 Task: Set the device, fifo or filename for the WGL extension for OpenGL to "stream.yuv".
Action: Mouse moved to (121, 88)
Screenshot: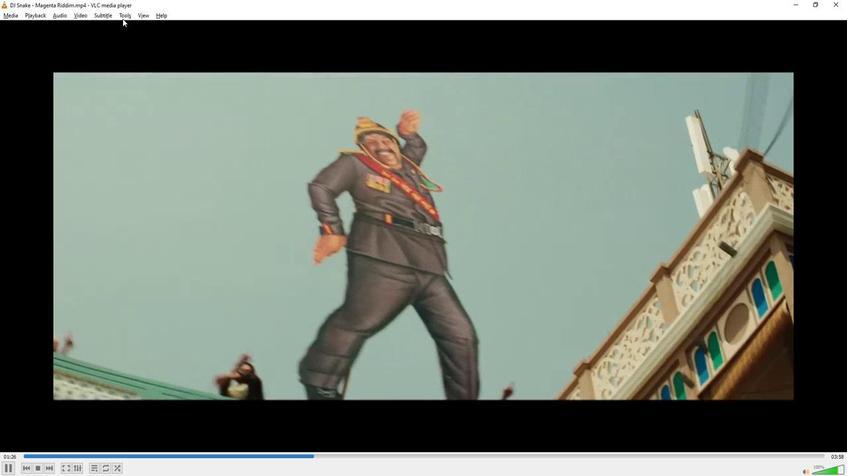 
Action: Mouse pressed left at (121, 88)
Screenshot: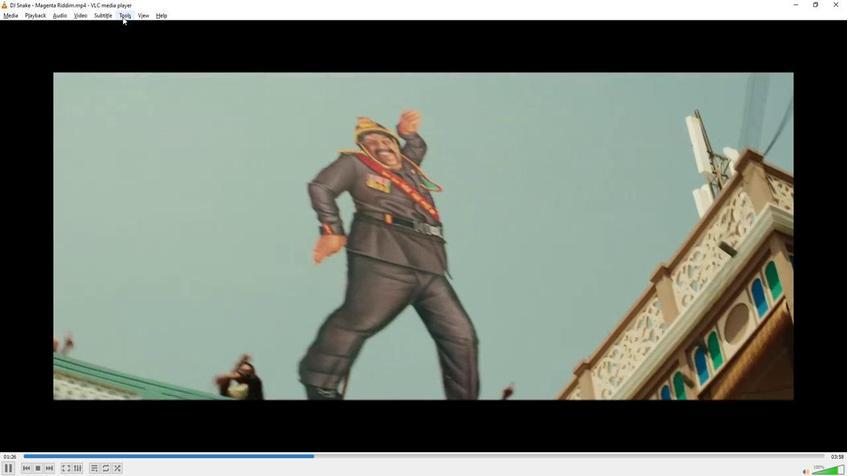 
Action: Mouse moved to (140, 170)
Screenshot: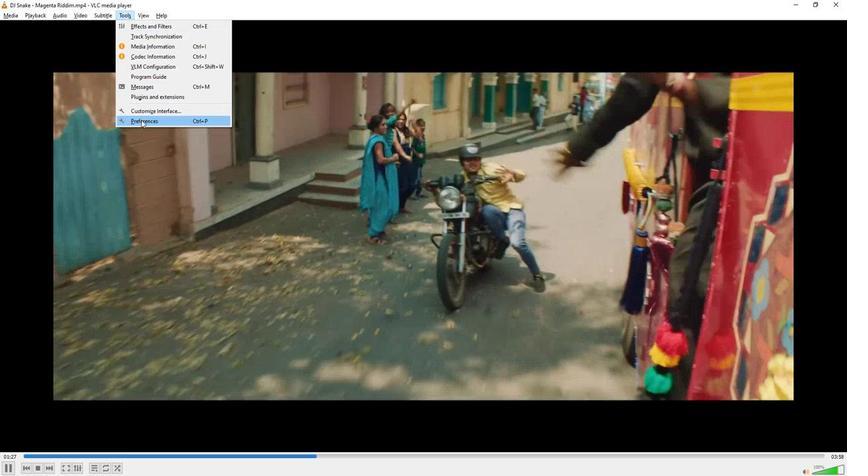 
Action: Mouse pressed left at (140, 170)
Screenshot: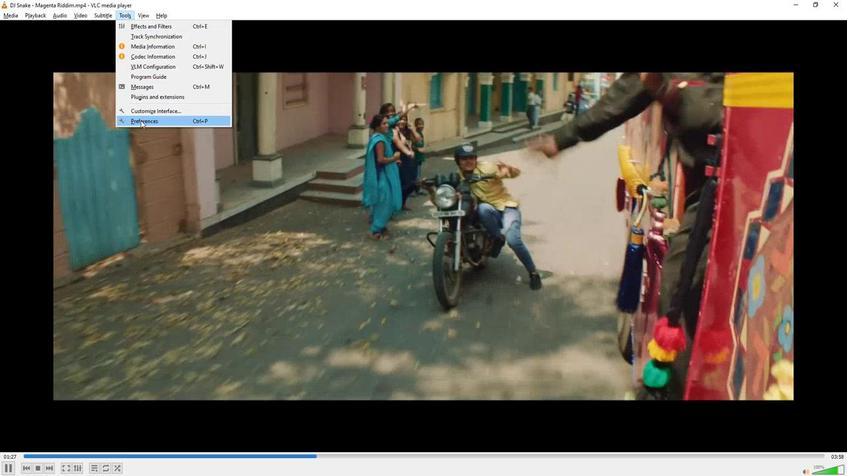
Action: Mouse moved to (196, 318)
Screenshot: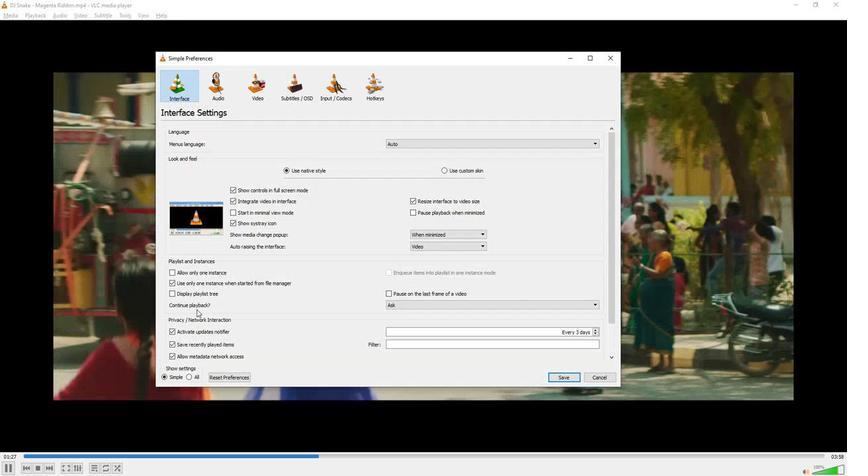 
Action: Mouse scrolled (196, 318) with delta (0, 0)
Screenshot: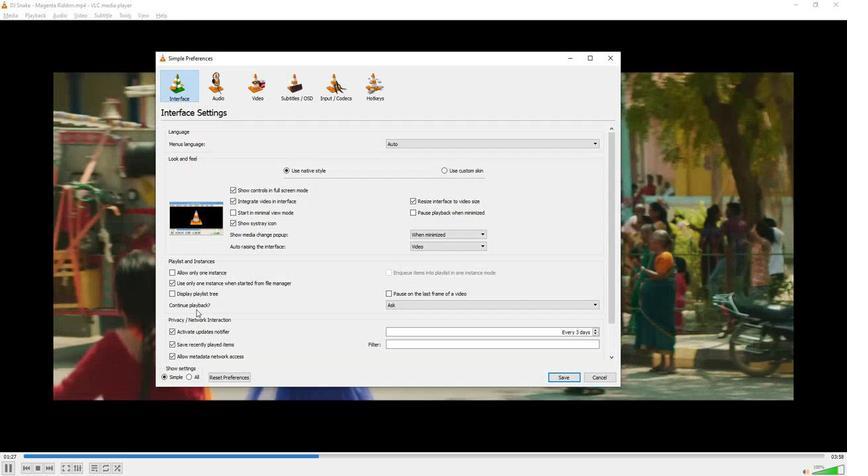 
Action: Mouse moved to (195, 318)
Screenshot: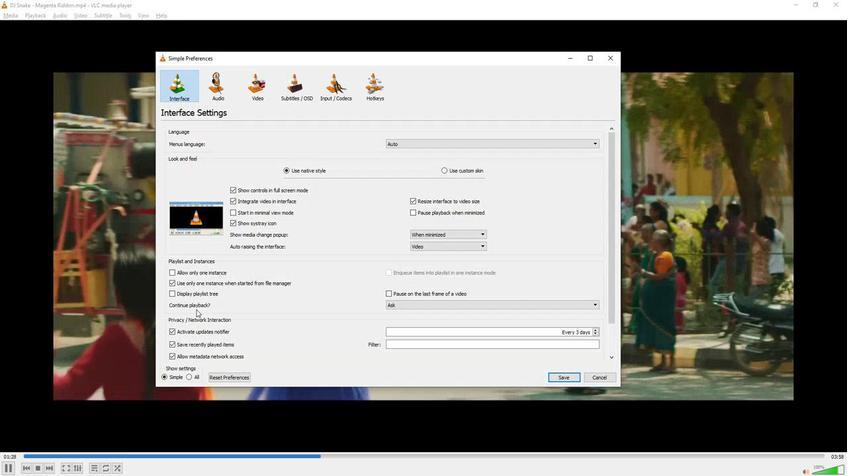 
Action: Mouse scrolled (195, 318) with delta (0, 0)
Screenshot: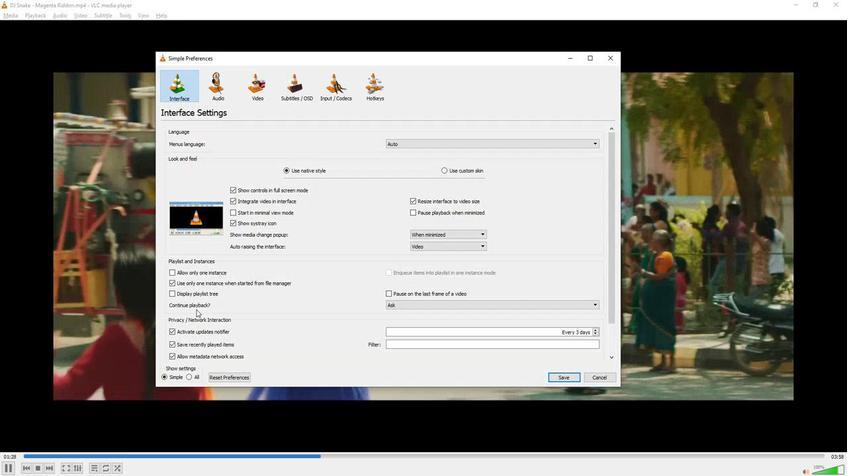 
Action: Mouse moved to (195, 318)
Screenshot: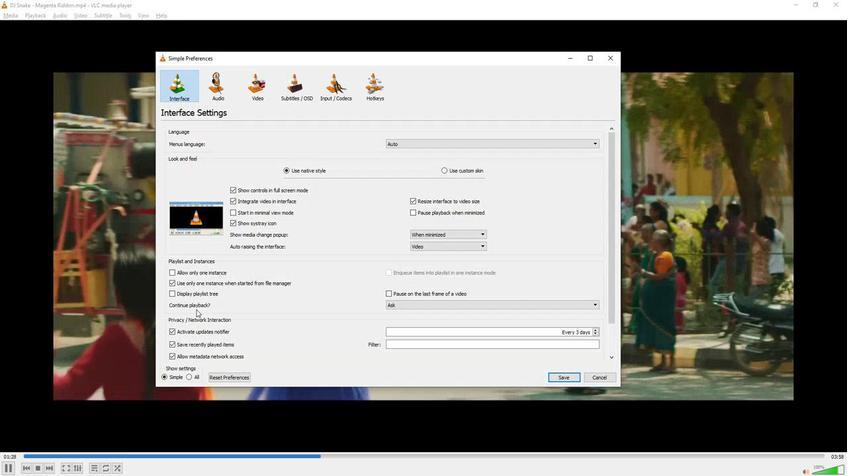 
Action: Mouse scrolled (195, 318) with delta (0, 0)
Screenshot: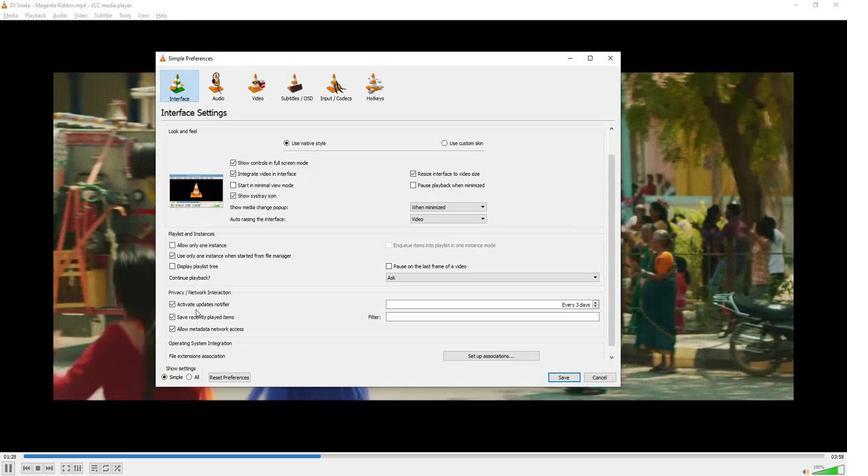 
Action: Mouse moved to (195, 319)
Screenshot: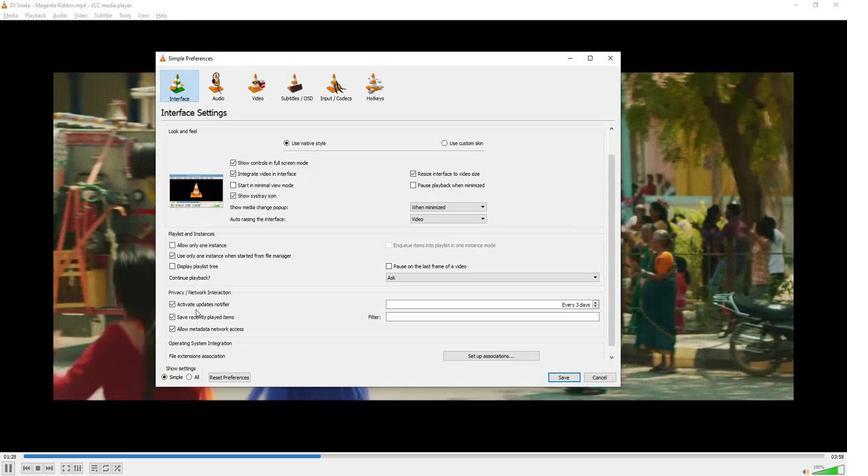 
Action: Mouse scrolled (195, 318) with delta (0, 0)
Screenshot: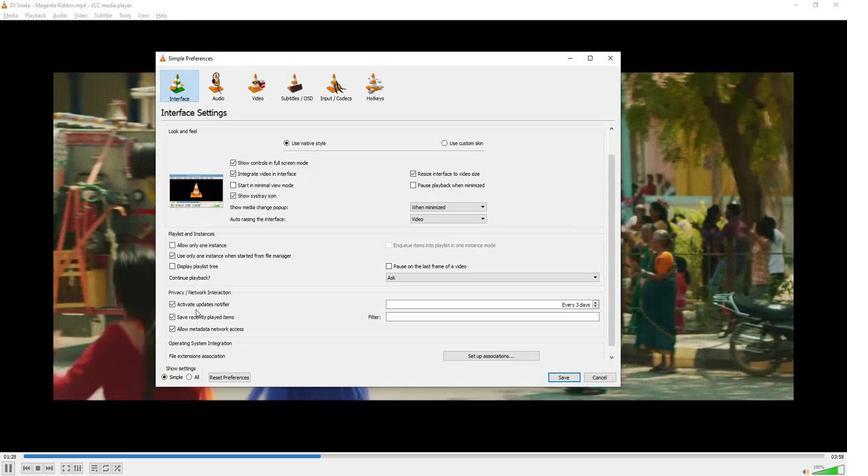 
Action: Mouse scrolled (195, 318) with delta (0, 0)
Screenshot: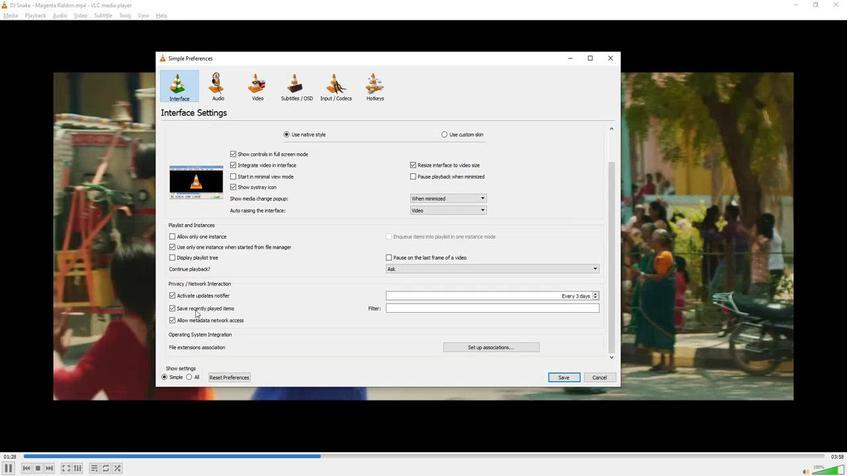 
Action: Mouse moved to (189, 371)
Screenshot: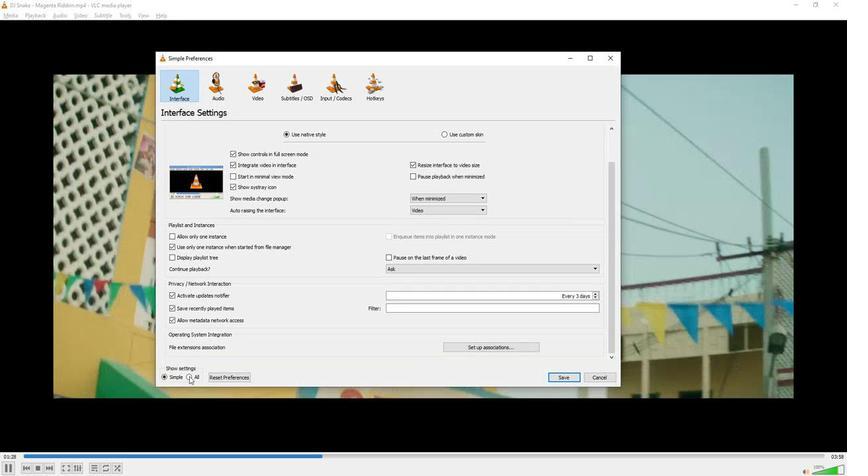 
Action: Mouse pressed left at (189, 371)
Screenshot: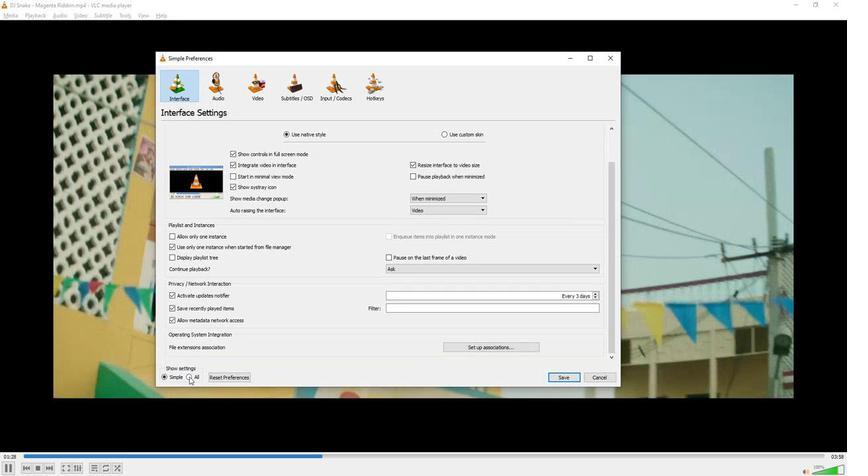 
Action: Mouse moved to (195, 315)
Screenshot: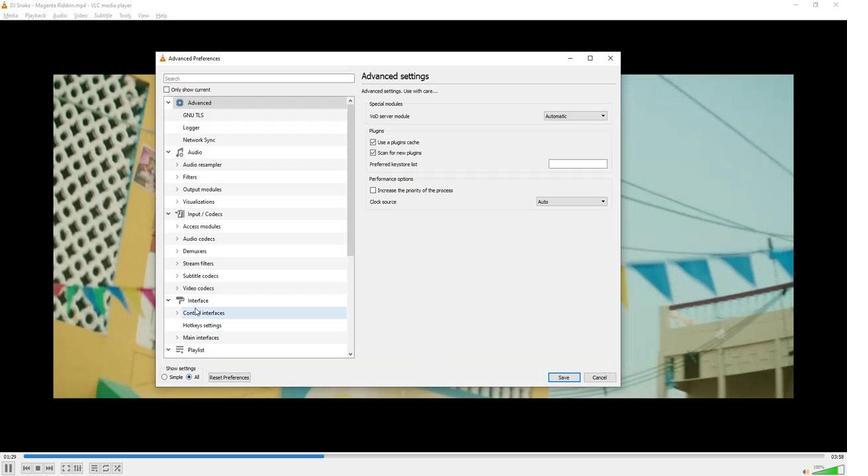 
Action: Mouse scrolled (195, 315) with delta (0, 0)
Screenshot: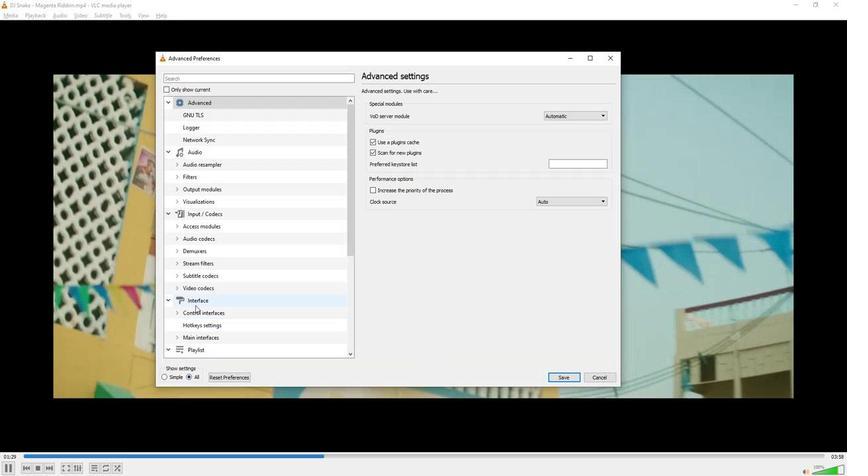 
Action: Mouse scrolled (195, 315) with delta (0, 0)
Screenshot: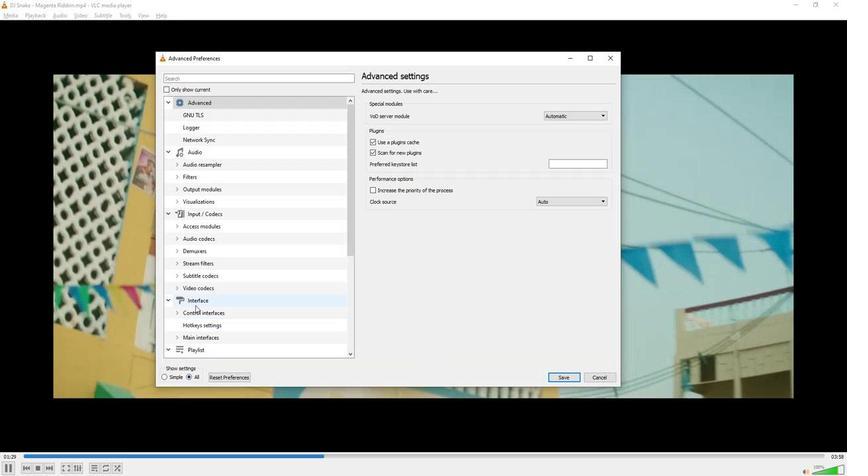 
Action: Mouse scrolled (195, 315) with delta (0, 0)
Screenshot: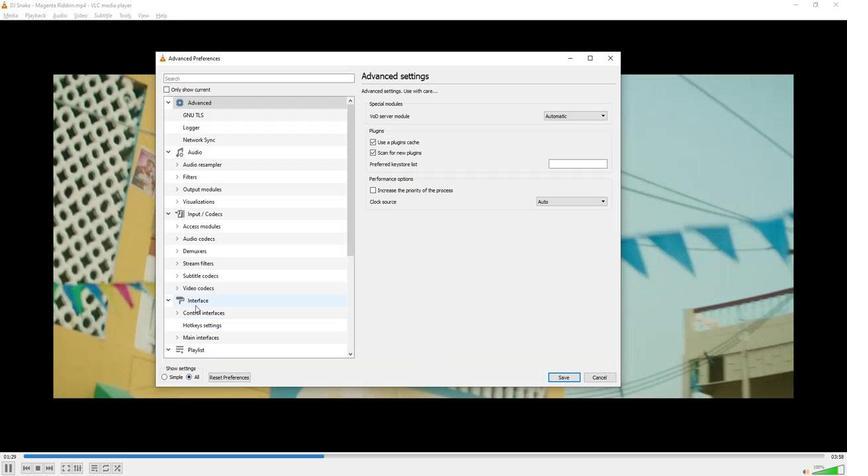 
Action: Mouse scrolled (195, 315) with delta (0, 0)
Screenshot: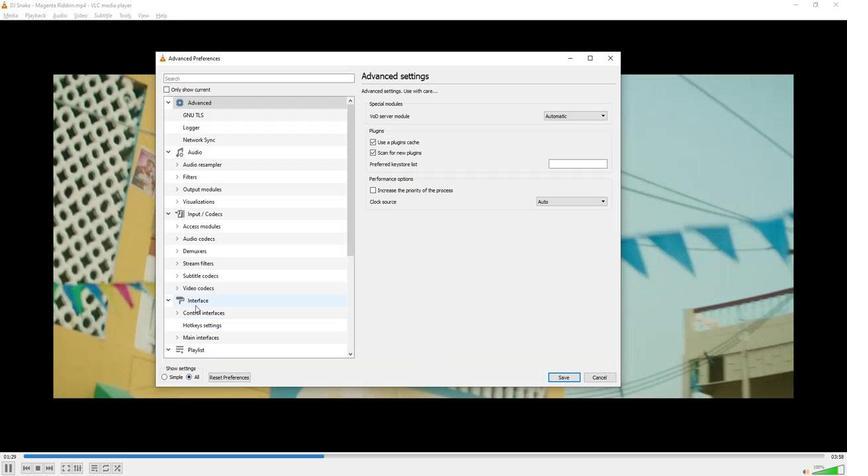 
Action: Mouse scrolled (195, 315) with delta (0, 0)
Screenshot: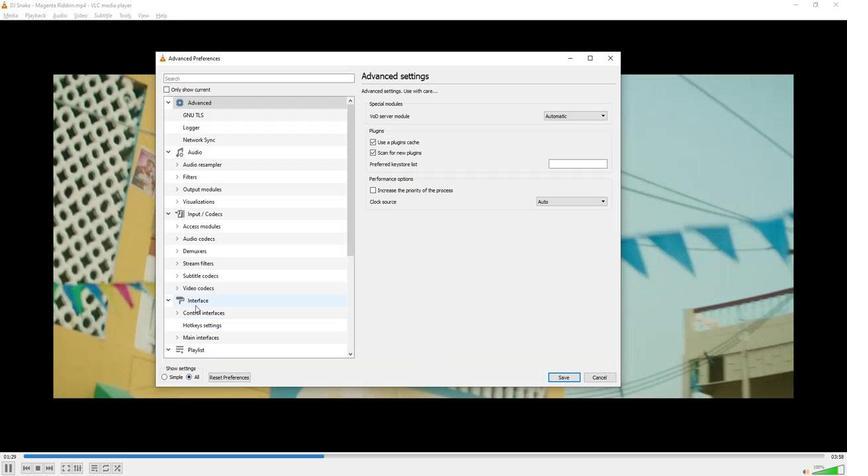 
Action: Mouse scrolled (195, 315) with delta (0, 0)
Screenshot: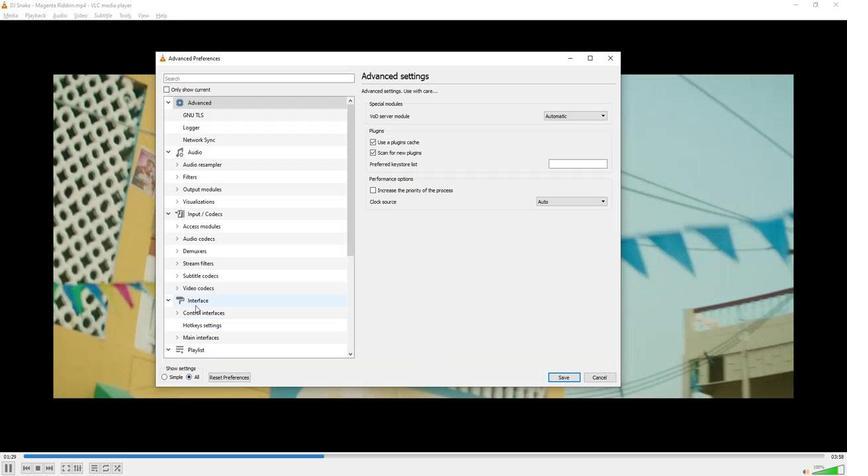 
Action: Mouse scrolled (195, 315) with delta (0, 0)
Screenshot: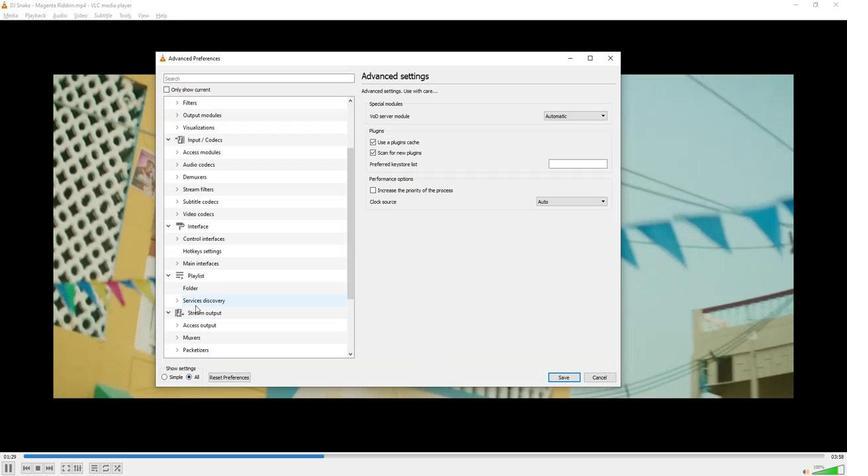 
Action: Mouse scrolled (195, 315) with delta (0, 0)
Screenshot: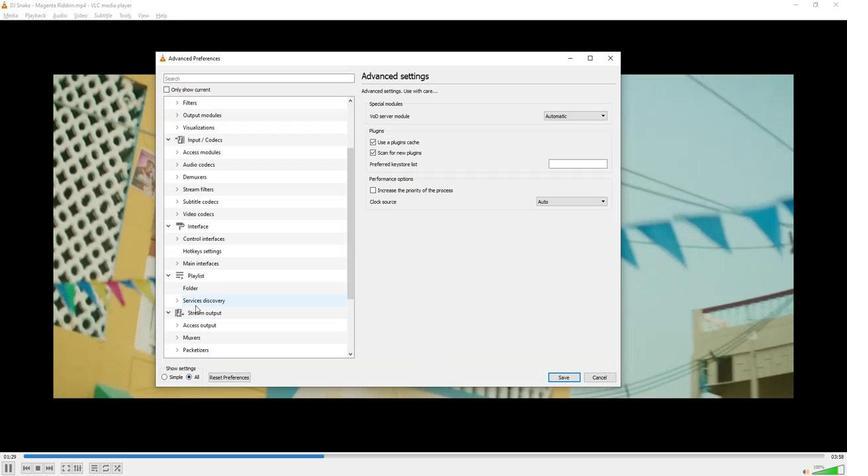 
Action: Mouse moved to (173, 331)
Screenshot: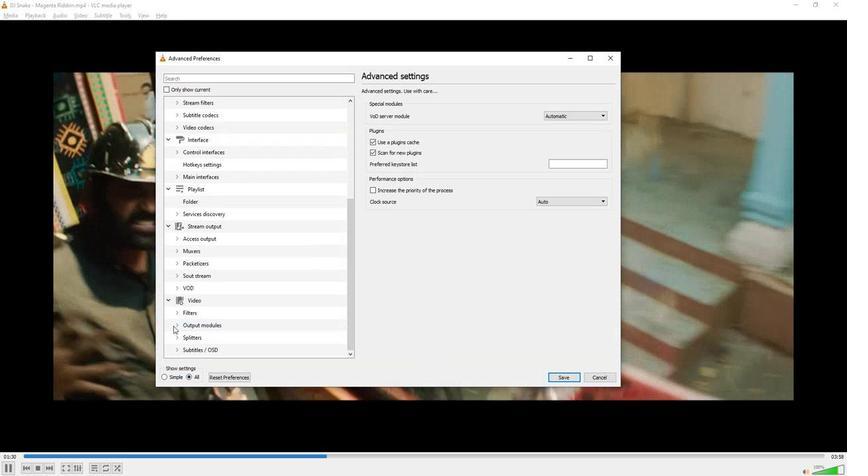 
Action: Mouse pressed left at (173, 331)
Screenshot: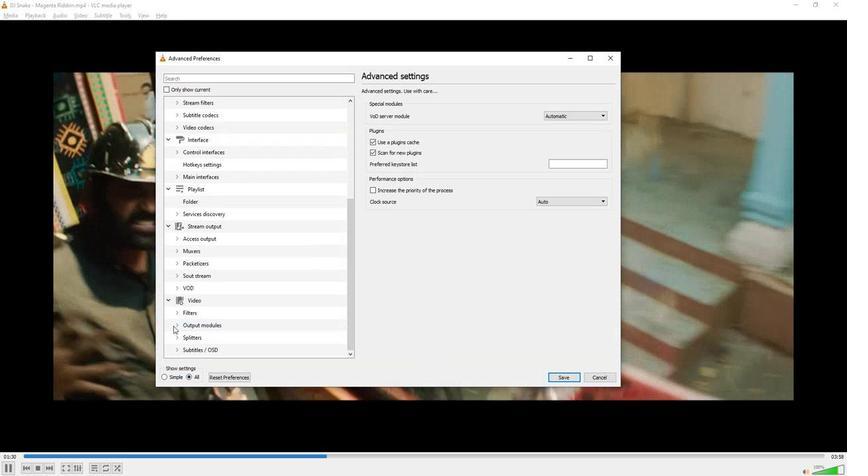 
Action: Mouse moved to (199, 316)
Screenshot: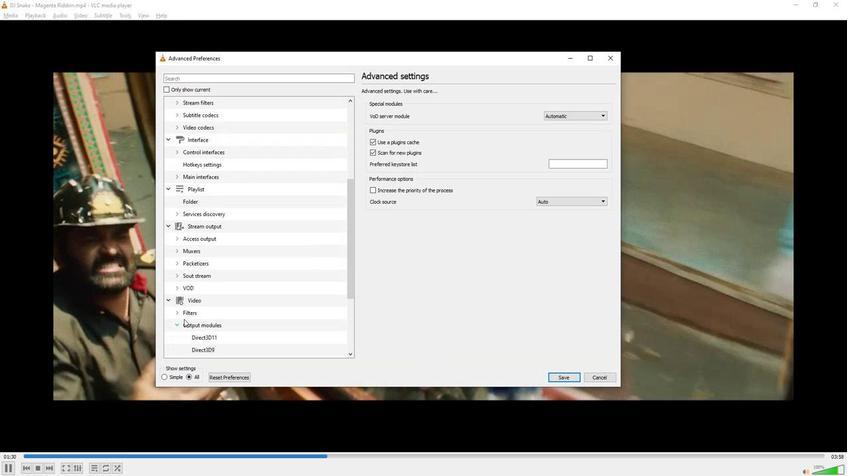 
Action: Mouse scrolled (199, 316) with delta (0, 0)
Screenshot: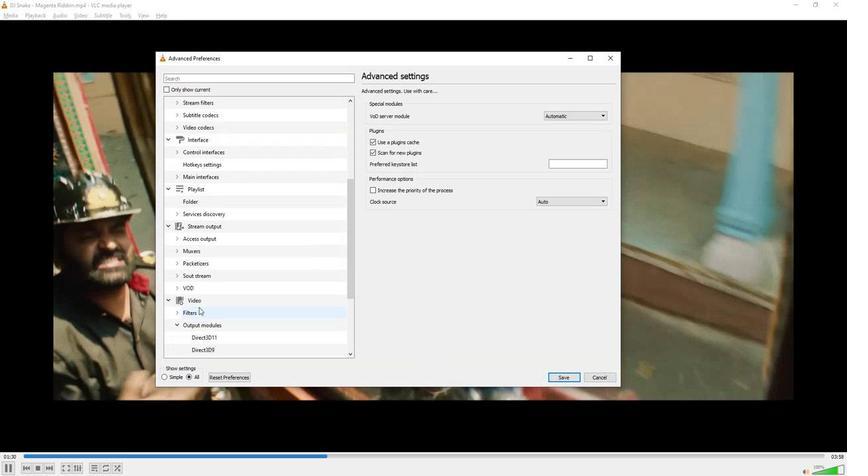 
Action: Mouse scrolled (199, 316) with delta (0, 0)
Screenshot: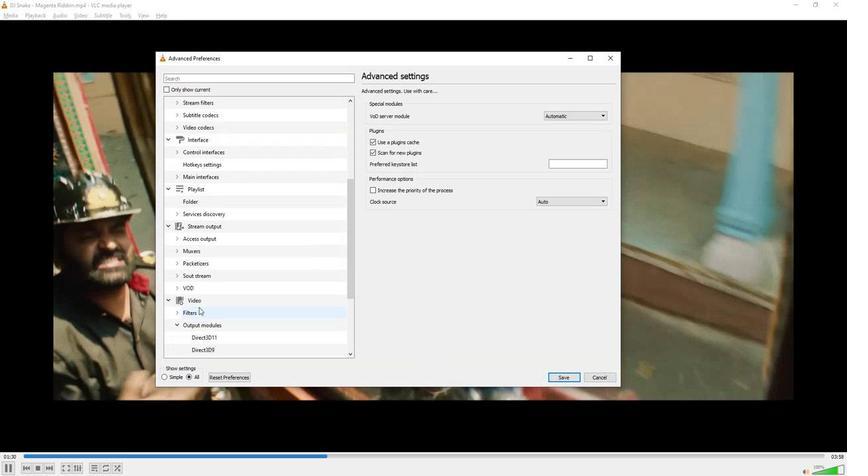 
Action: Mouse scrolled (199, 316) with delta (0, 0)
Screenshot: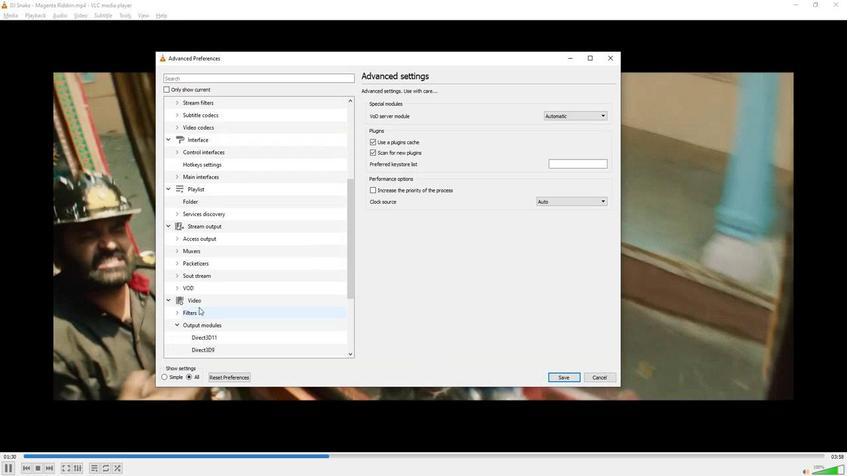 
Action: Mouse scrolled (199, 316) with delta (0, 0)
Screenshot: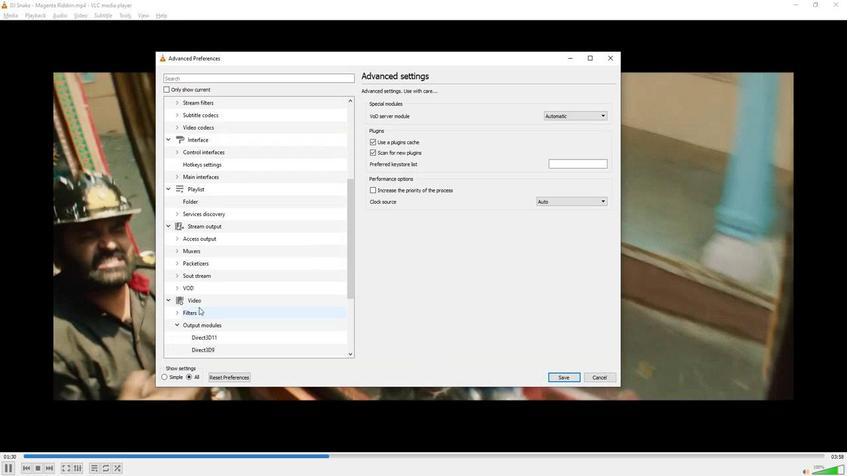 
Action: Mouse scrolled (199, 316) with delta (0, 0)
Screenshot: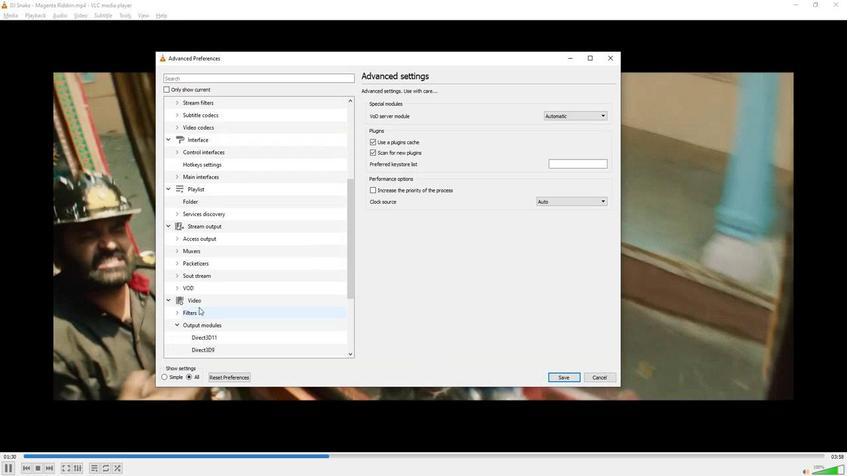 
Action: Mouse scrolled (199, 316) with delta (0, 0)
Screenshot: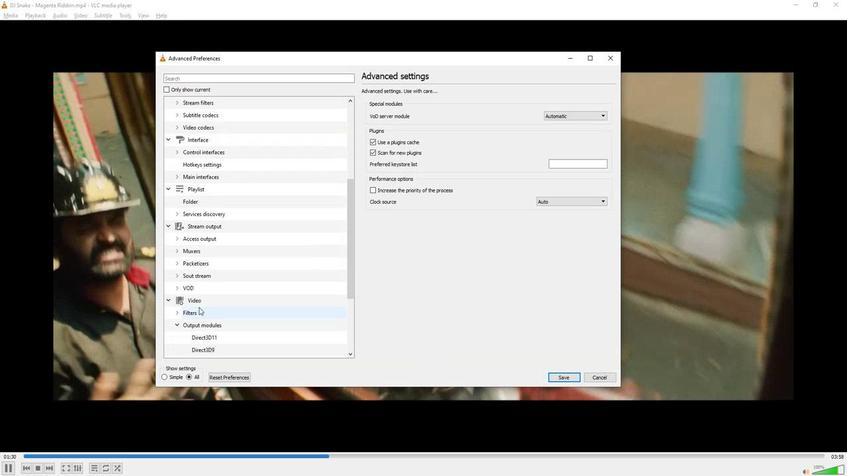 
Action: Mouse scrolled (199, 316) with delta (0, 0)
Screenshot: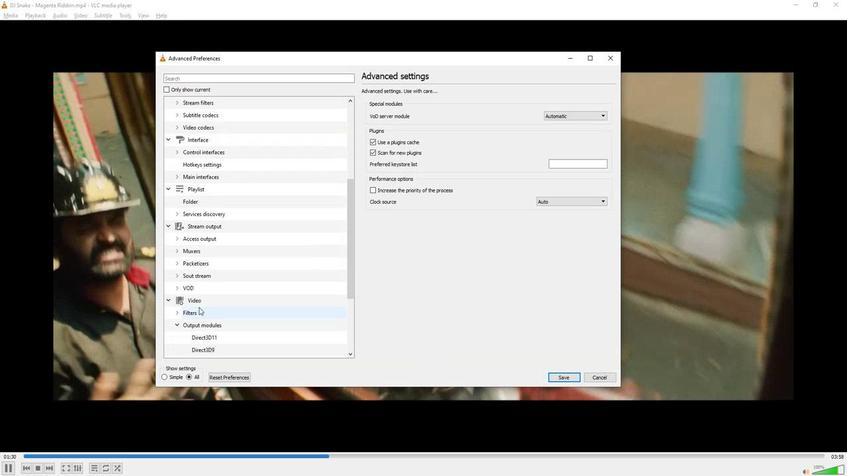 
Action: Mouse scrolled (199, 316) with delta (0, 0)
Screenshot: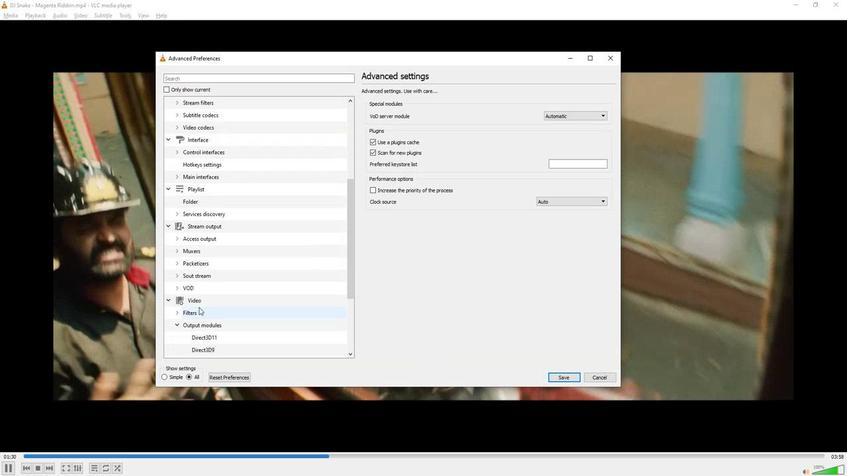 
Action: Mouse moved to (203, 329)
Screenshot: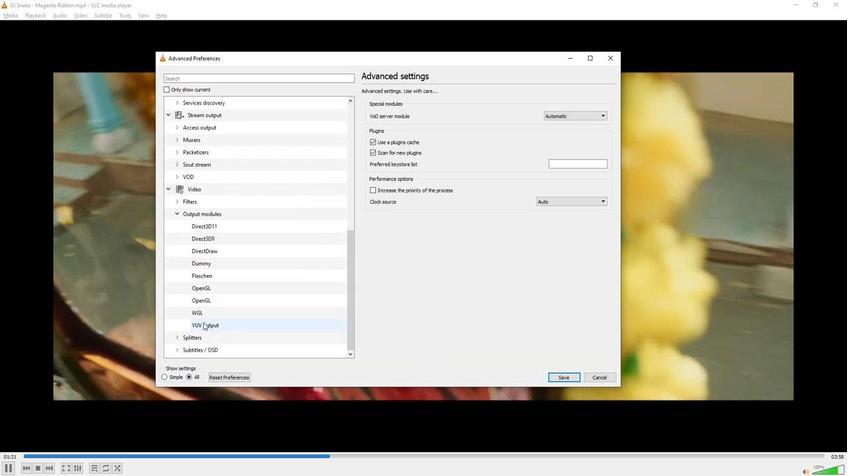 
Action: Mouse pressed left at (203, 329)
Screenshot: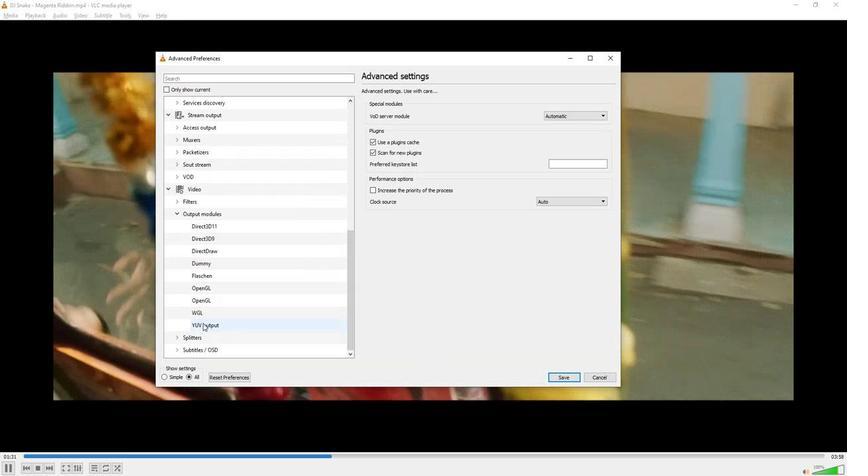 
Action: Mouse moved to (576, 160)
Screenshot: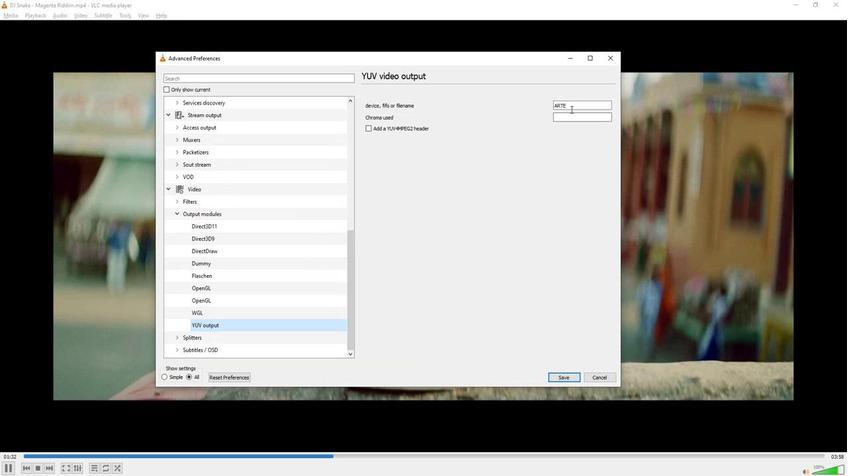 
Action: Mouse pressed left at (576, 160)
Screenshot: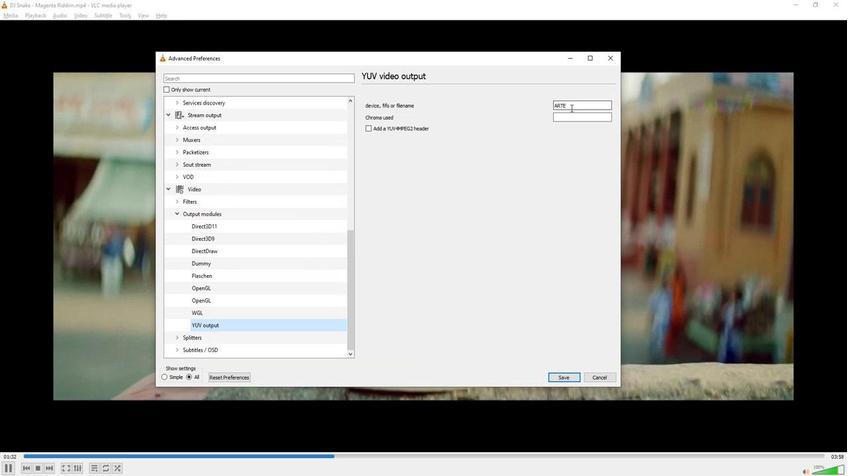 
Action: Mouse pressed left at (576, 160)
Screenshot: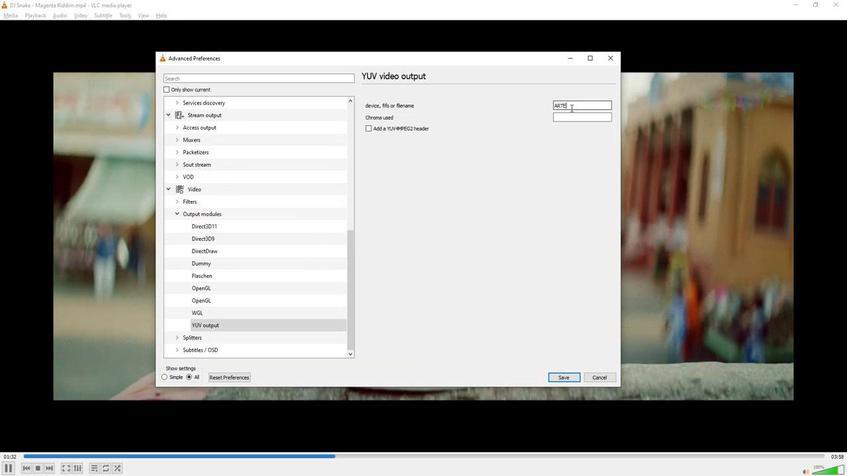
Action: Key pressed <Key.backspace>stream.yuv
Screenshot: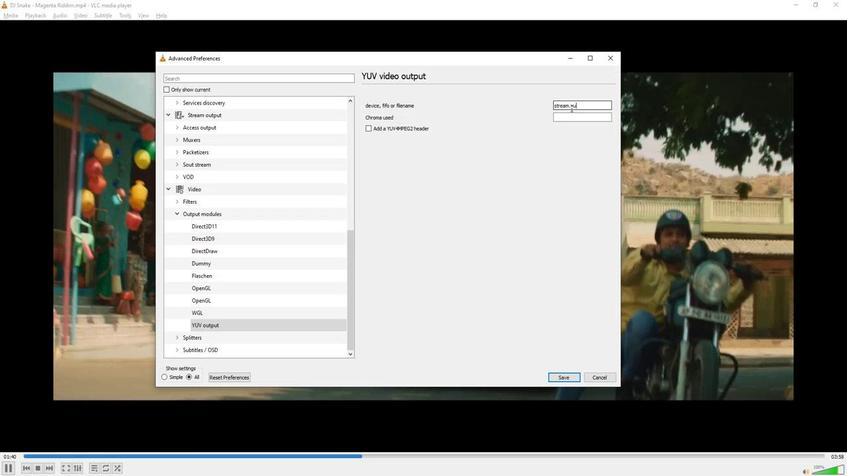 
Action: Mouse moved to (580, 237)
Screenshot: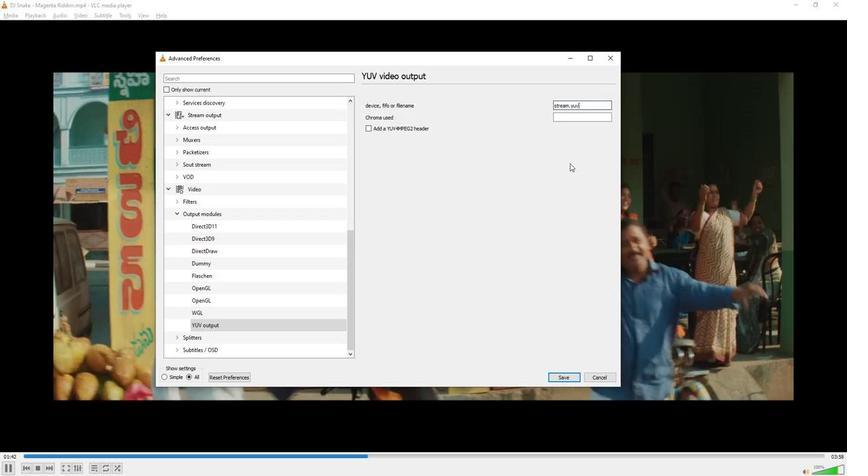 
